 Task: In the  document Serengetimeet.epub Change the allignment of footer to  'Center' Select the entire text and insert font style 'Playfair Display' and font size: 24
Action: Mouse moved to (333, 416)
Screenshot: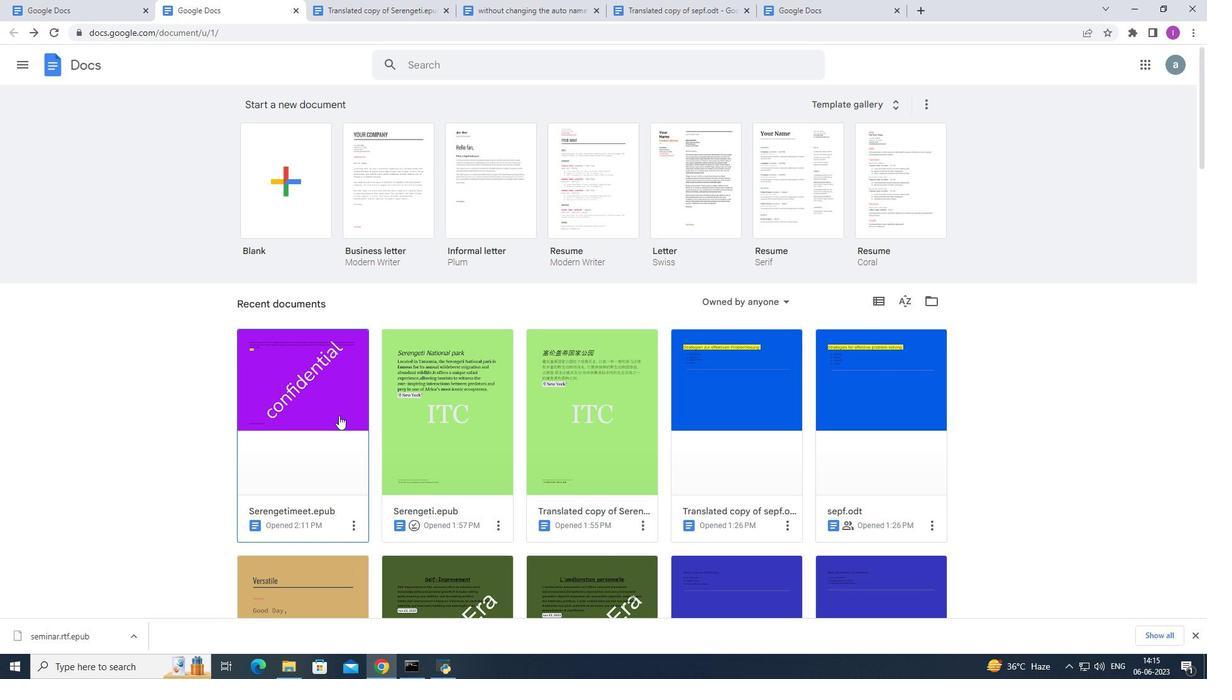 
Action: Mouse pressed left at (333, 416)
Screenshot: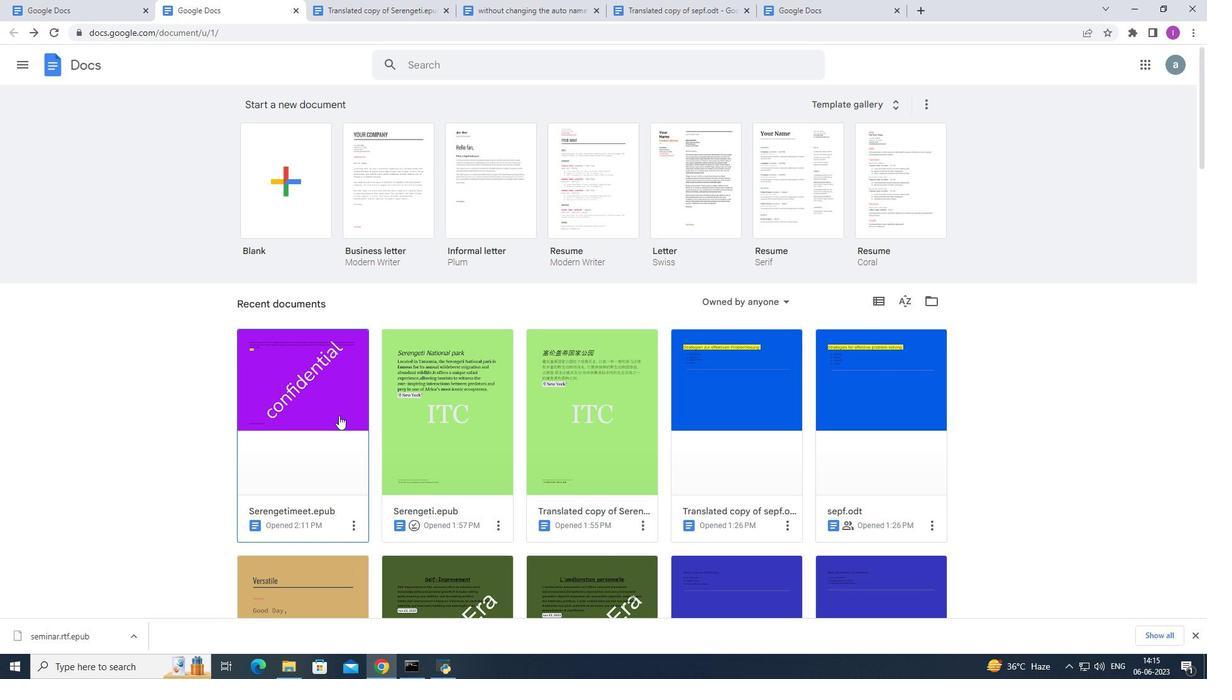 
Action: Mouse moved to (277, 394)
Screenshot: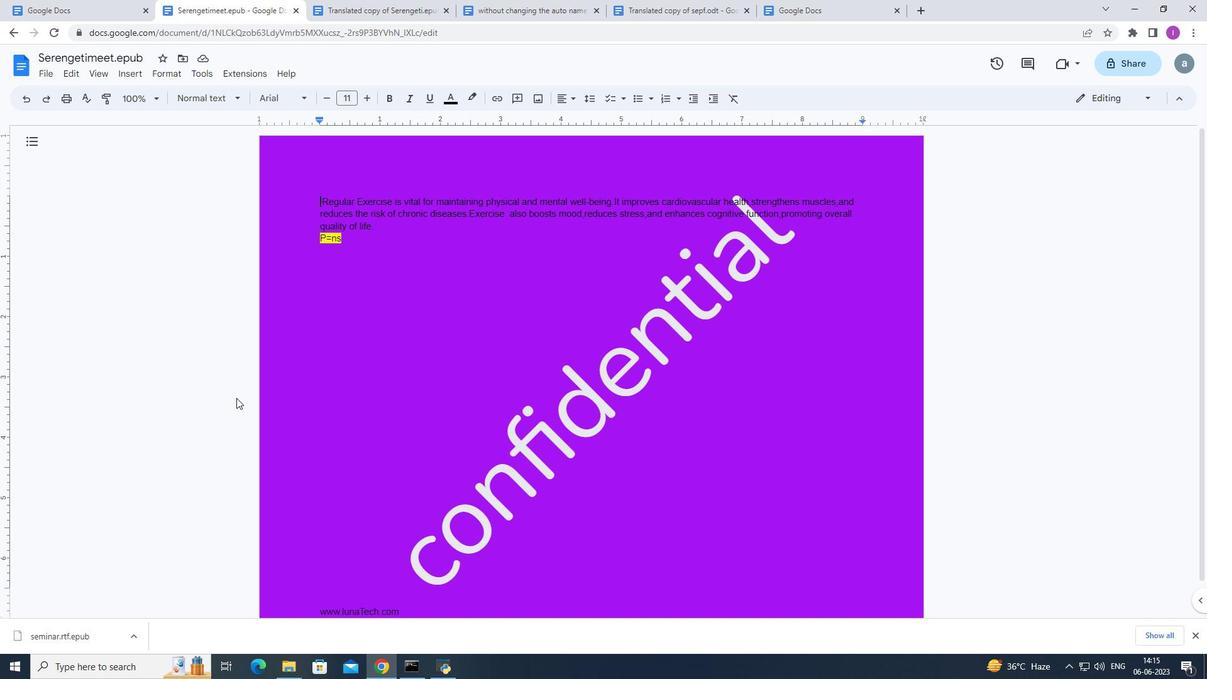 
Action: Mouse scrolled (274, 393) with delta (0, 0)
Screenshot: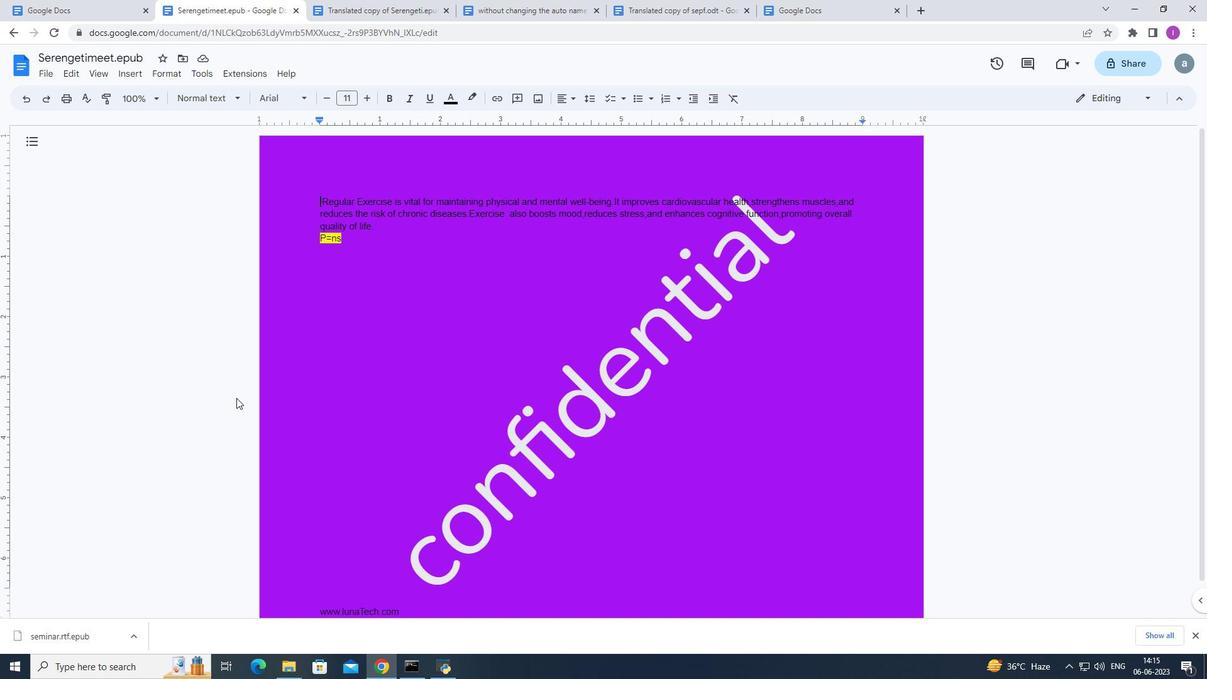 
Action: Mouse moved to (289, 398)
Screenshot: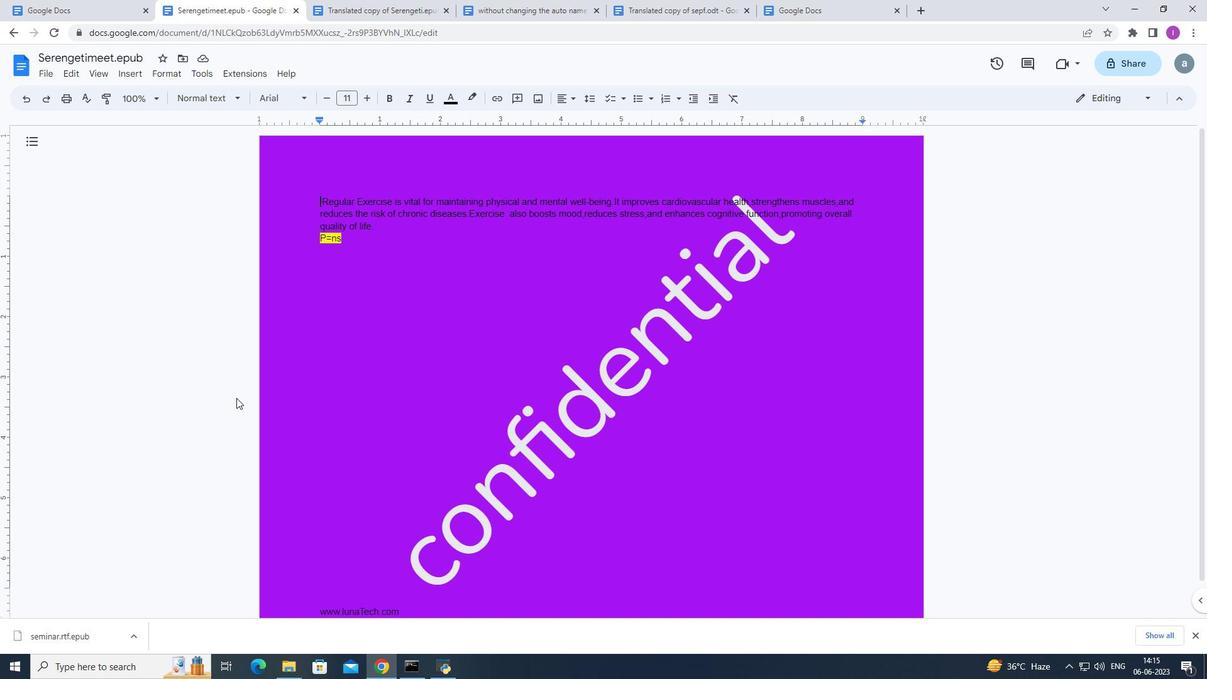 
Action: Mouse scrolled (289, 399) with delta (0, 0)
Screenshot: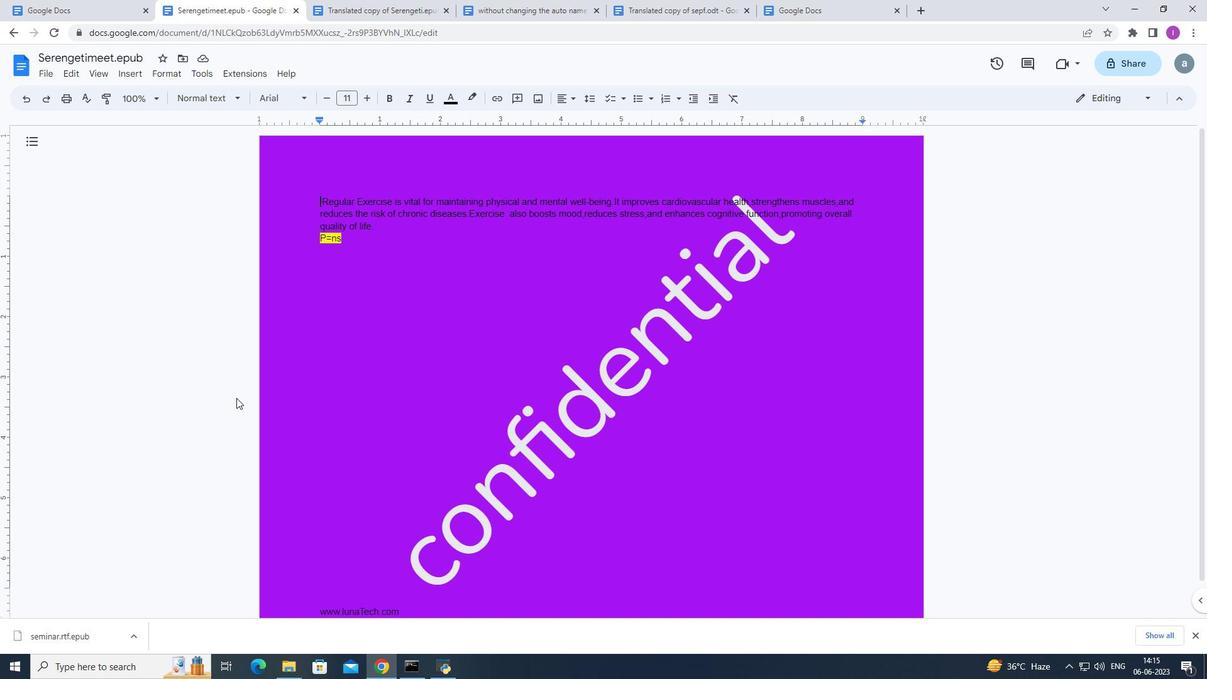 
Action: Mouse moved to (293, 399)
Screenshot: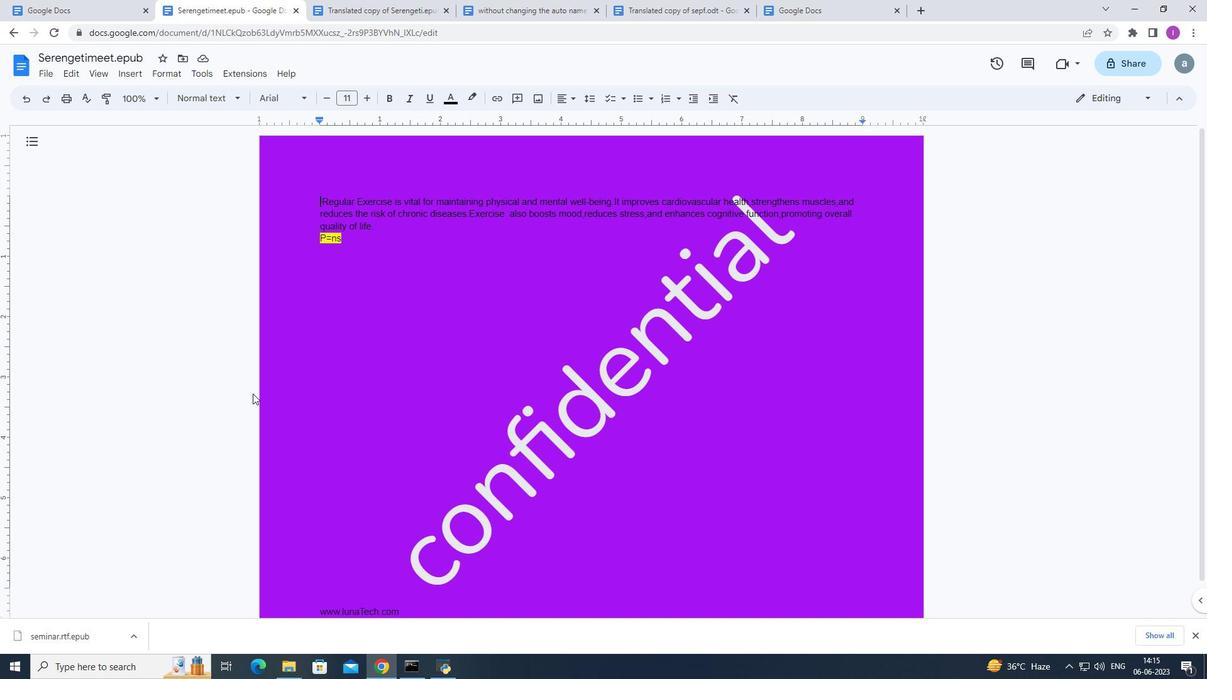 
Action: Mouse scrolled (293, 398) with delta (0, 0)
Screenshot: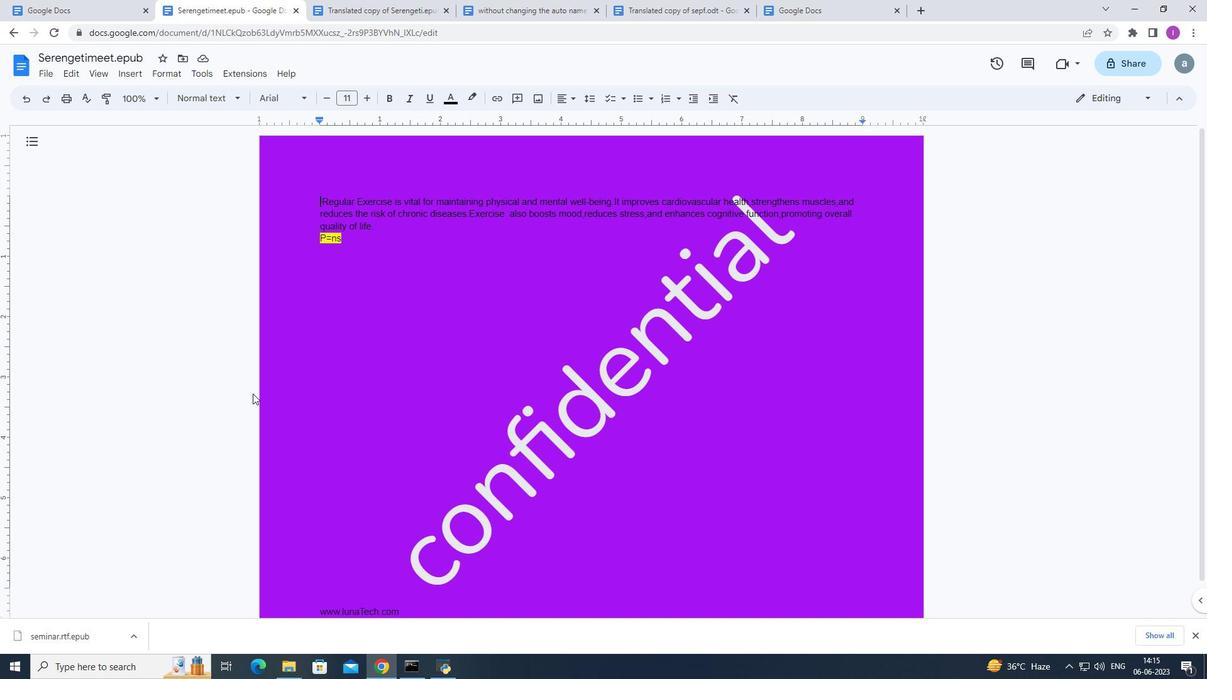 
Action: Mouse moved to (359, 572)
Screenshot: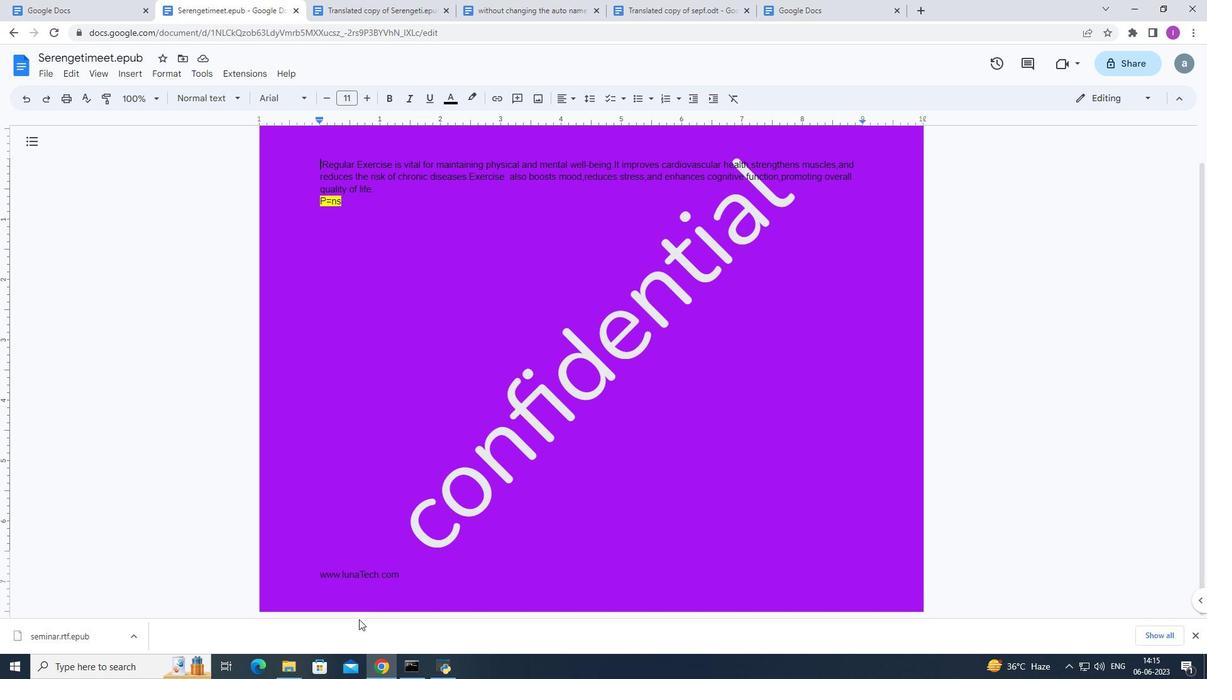 
Action: Mouse pressed left at (359, 572)
Screenshot: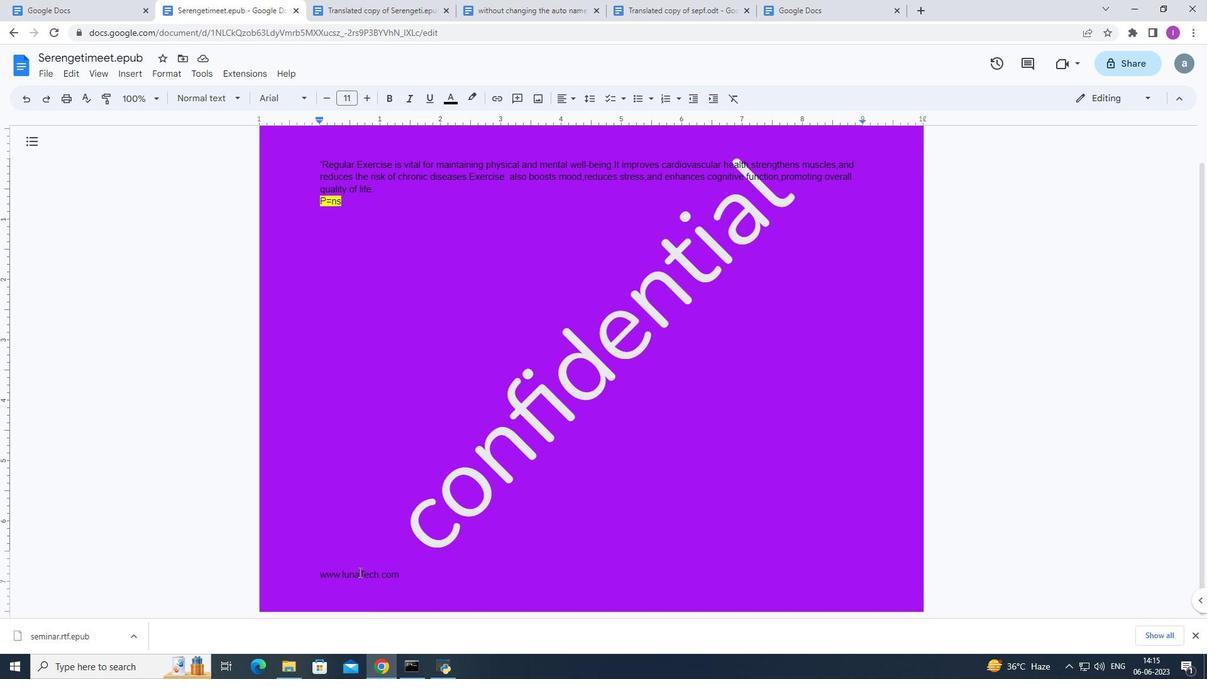 
Action: Mouse pressed left at (359, 572)
Screenshot: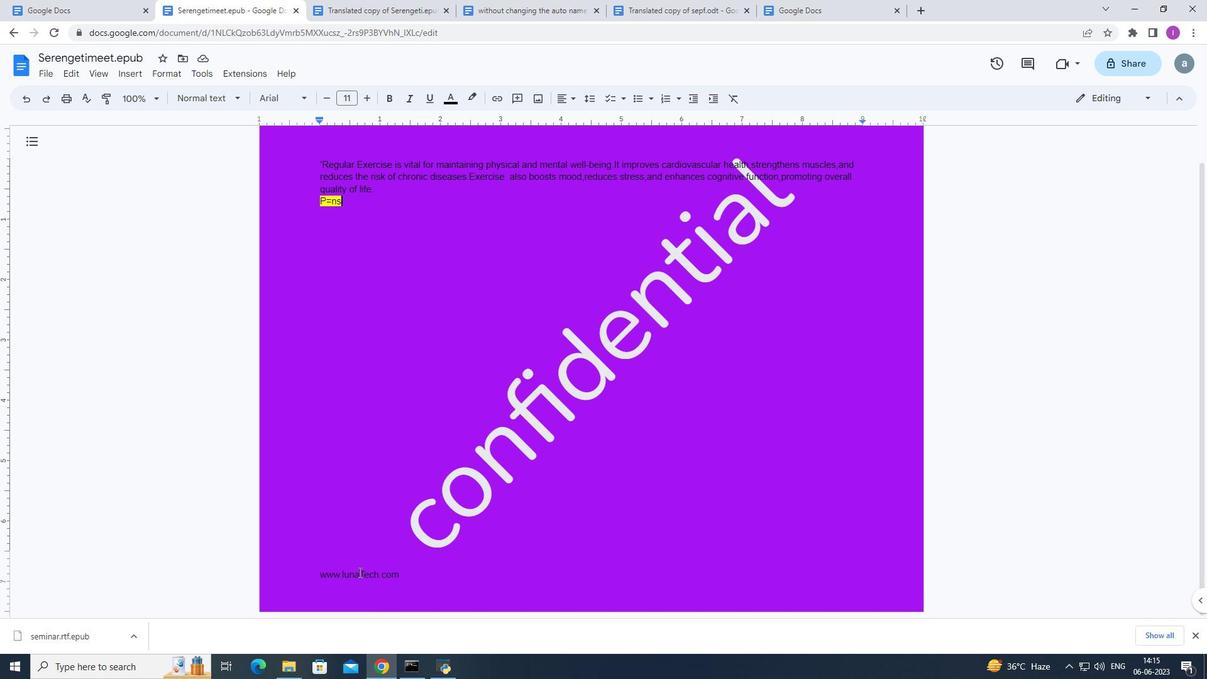 
Action: Mouse moved to (413, 580)
Screenshot: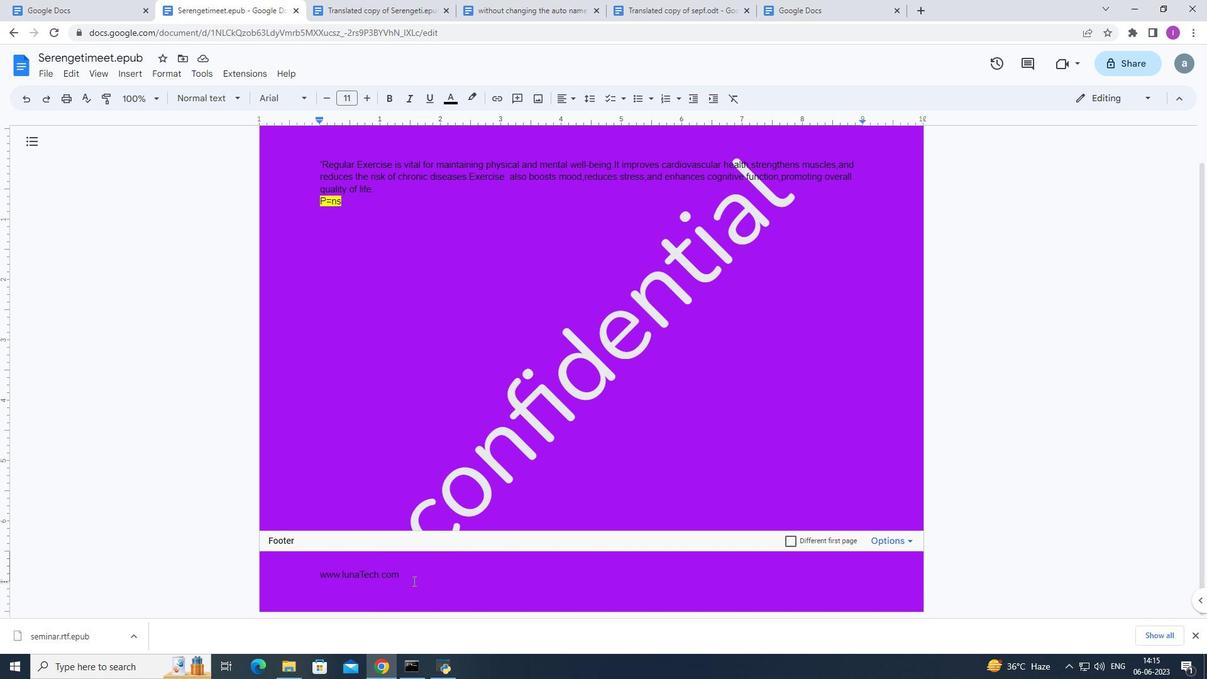 
Action: Mouse pressed left at (413, 580)
Screenshot: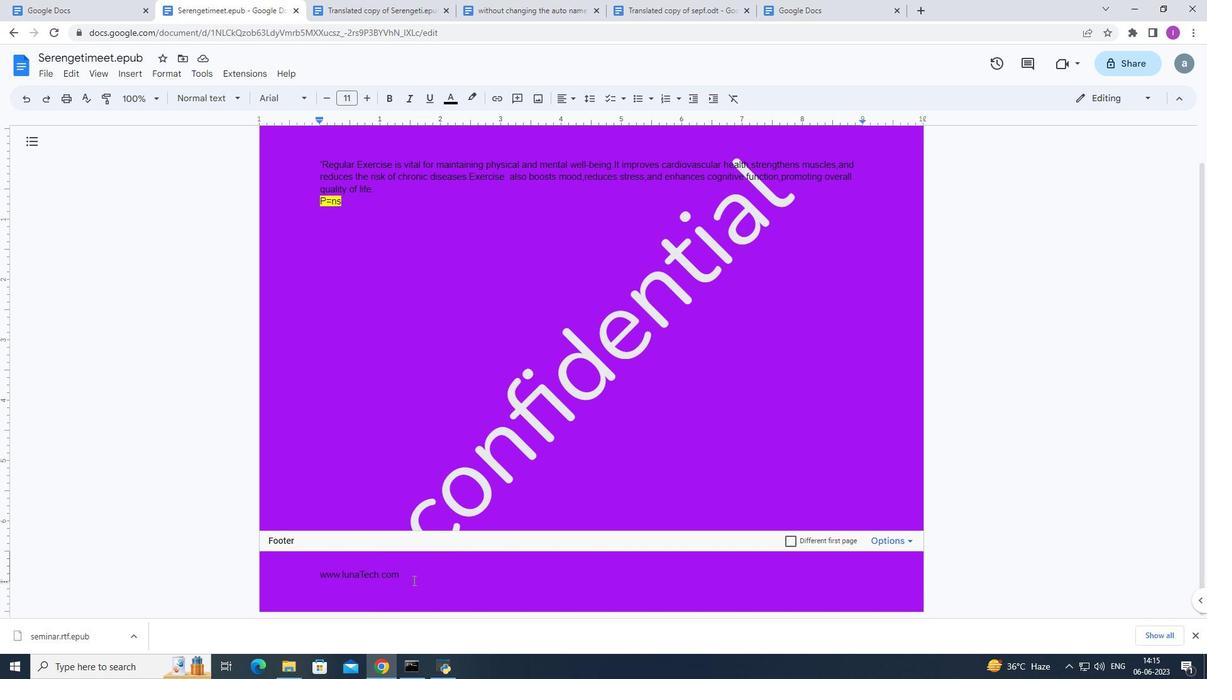 
Action: Mouse moved to (568, 98)
Screenshot: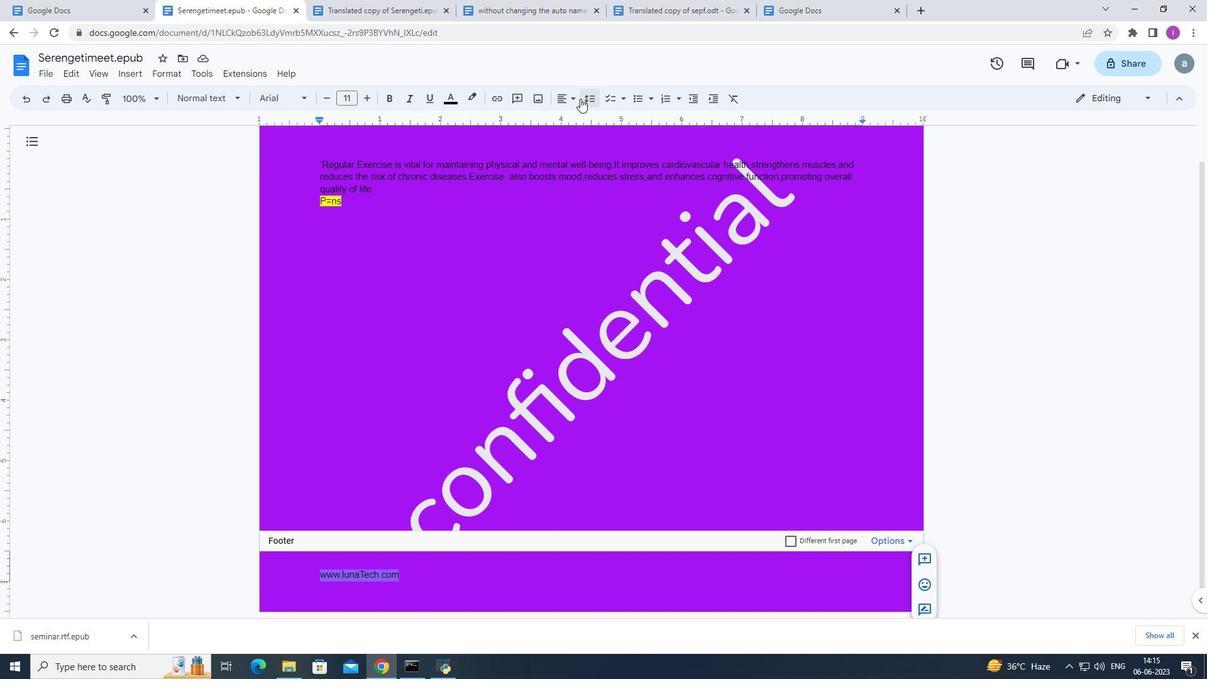 
Action: Mouse pressed left at (568, 98)
Screenshot: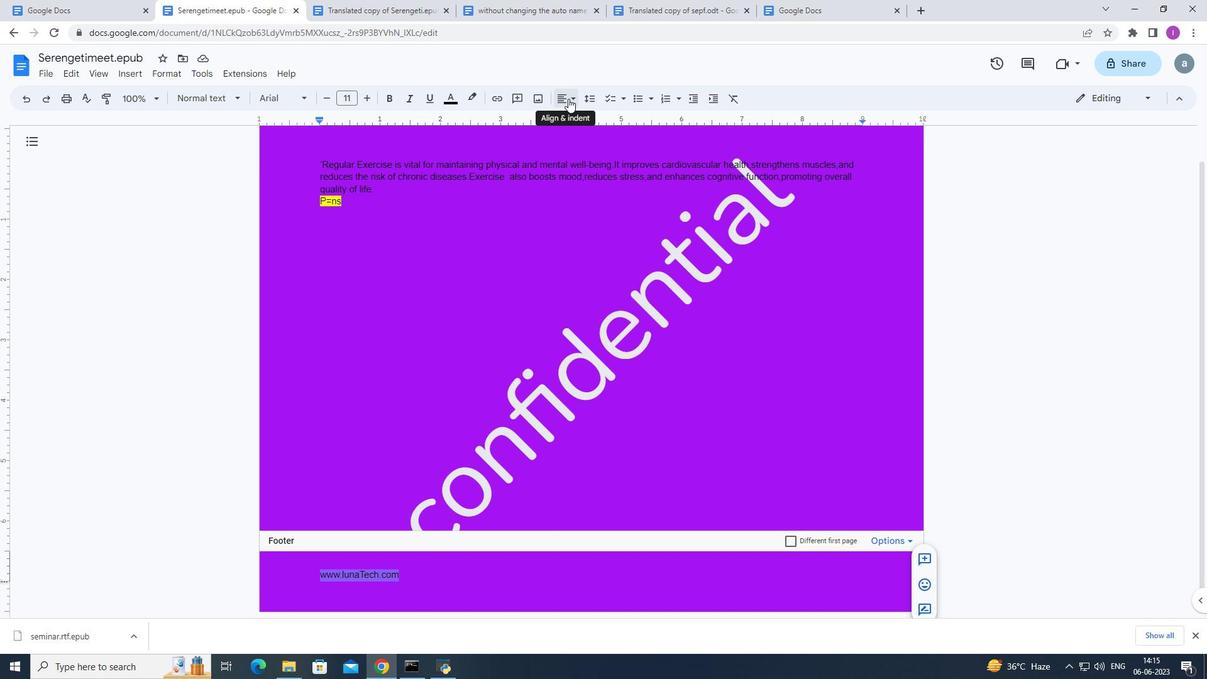
Action: Mouse moved to (581, 123)
Screenshot: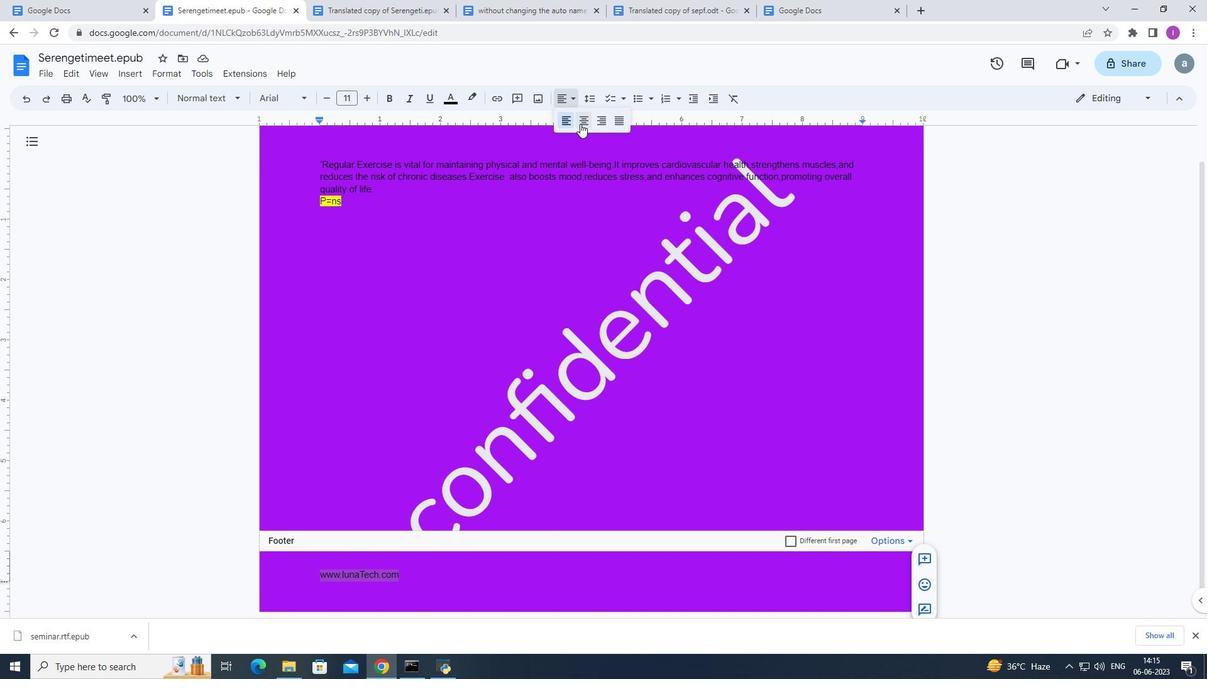 
Action: Mouse pressed left at (581, 123)
Screenshot: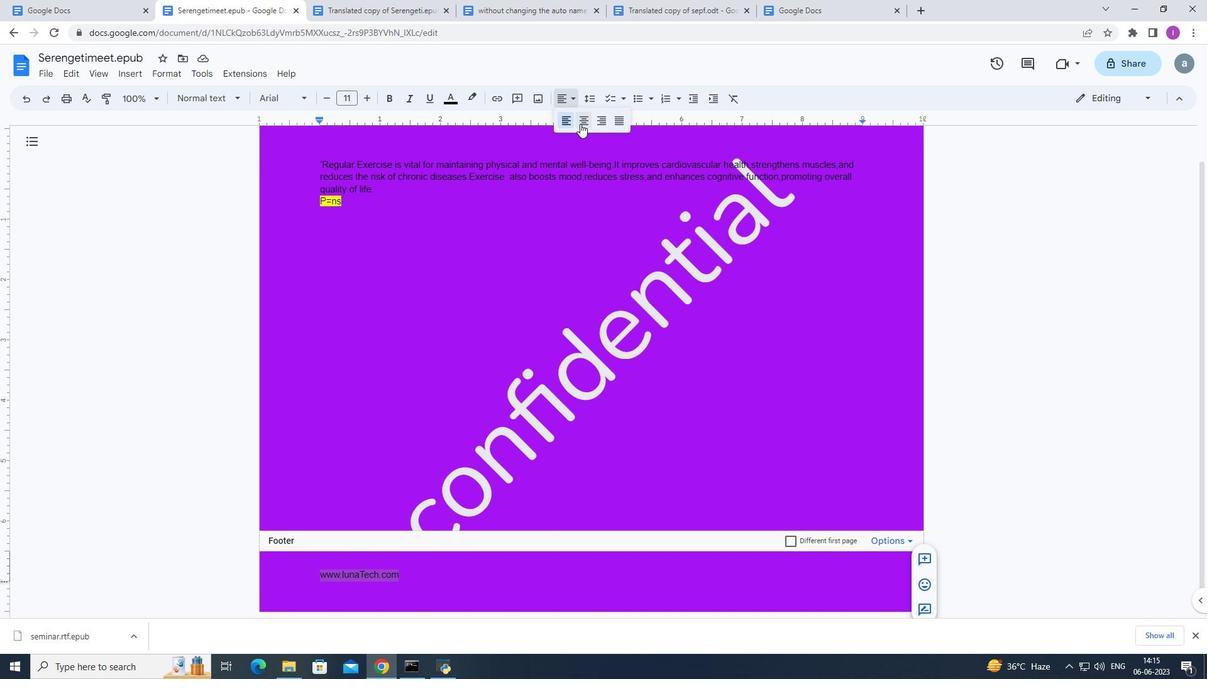 
Action: Mouse moved to (355, 208)
Screenshot: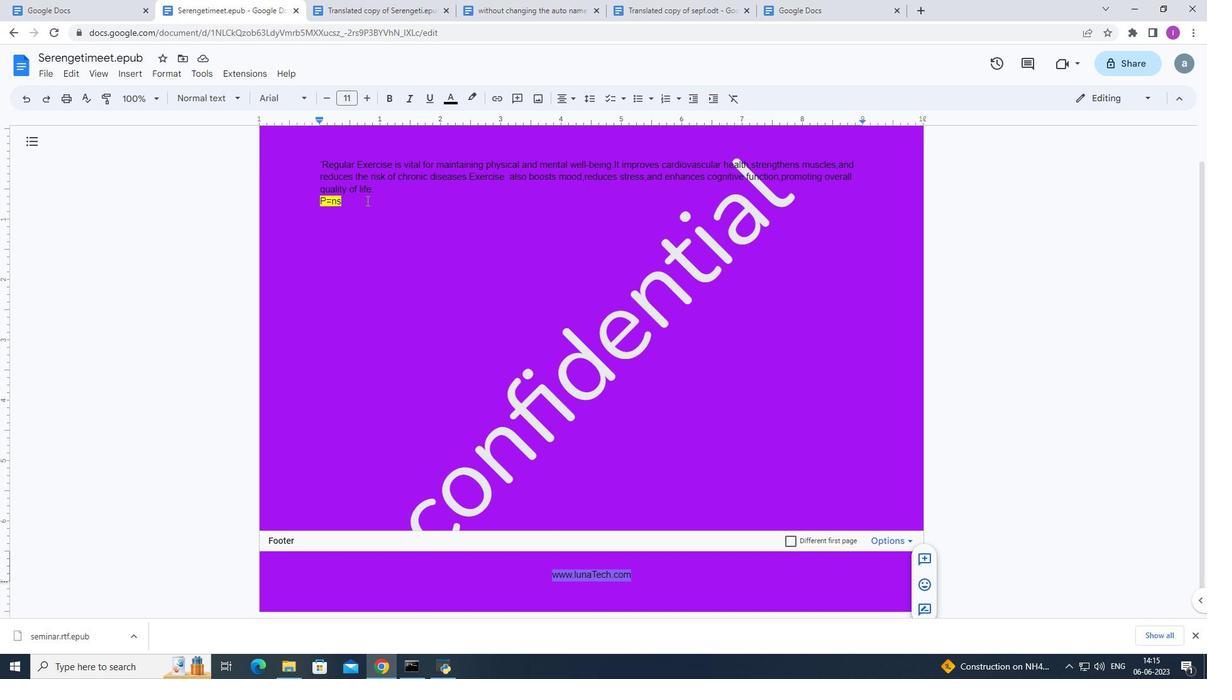 
Action: Mouse pressed left at (355, 208)
Screenshot: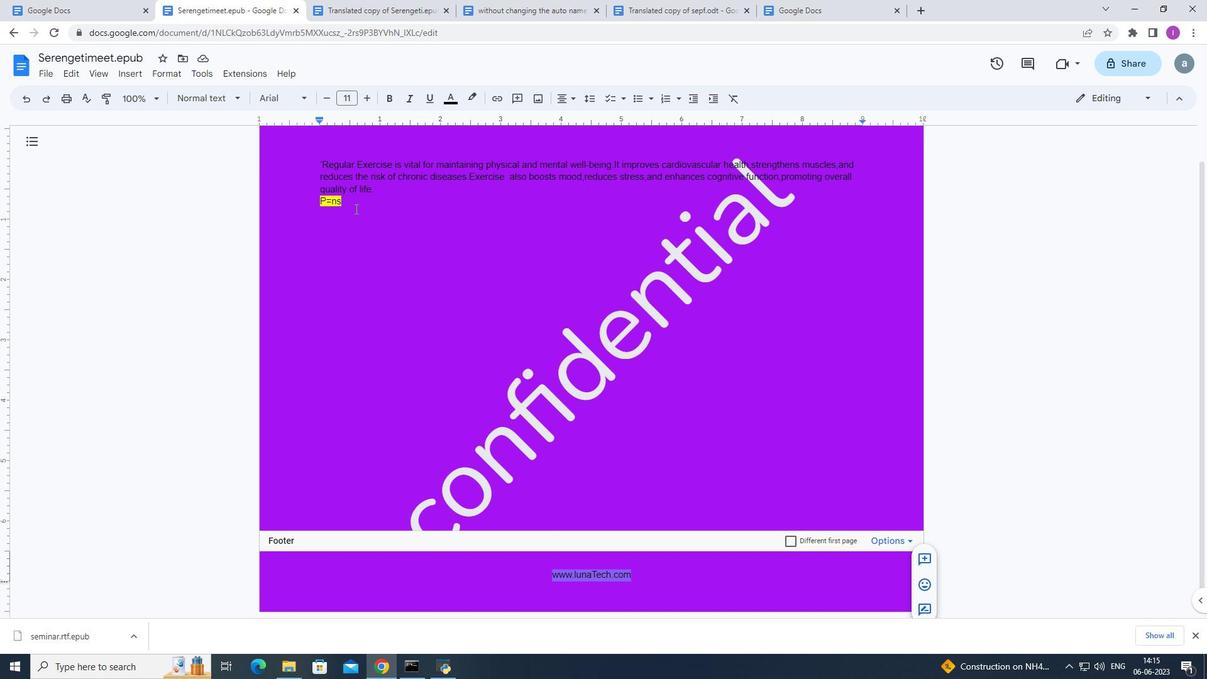 
Action: Mouse moved to (303, 93)
Screenshot: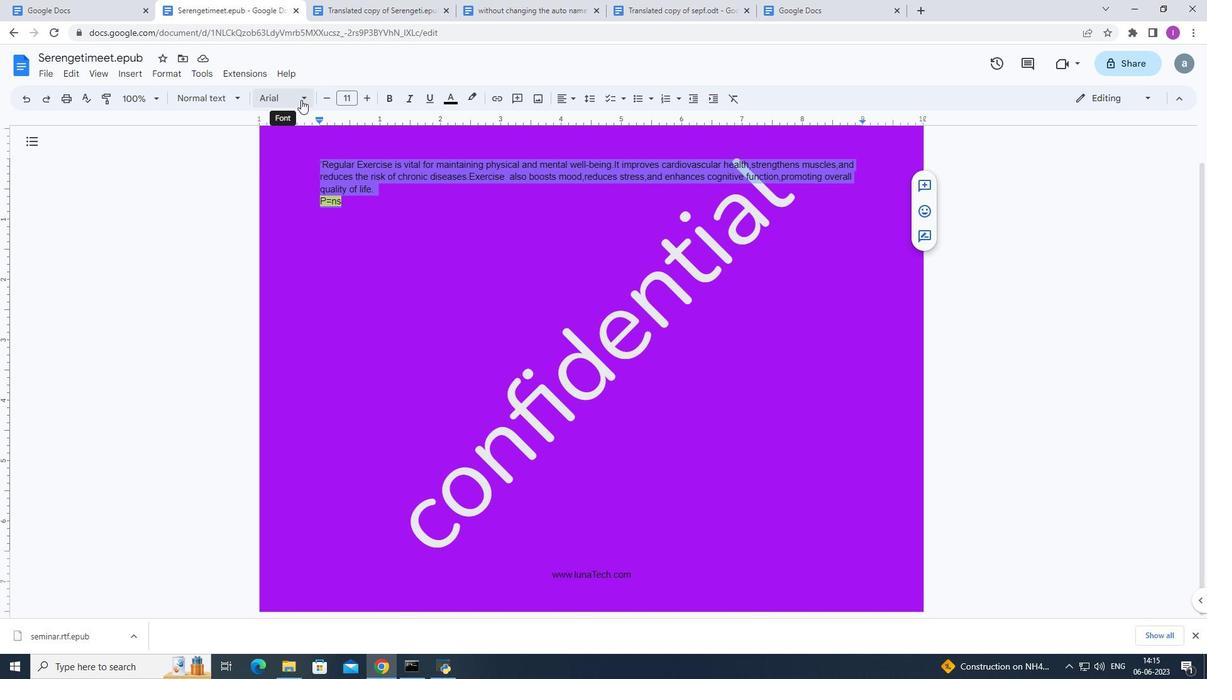 
Action: Mouse pressed left at (303, 93)
Screenshot: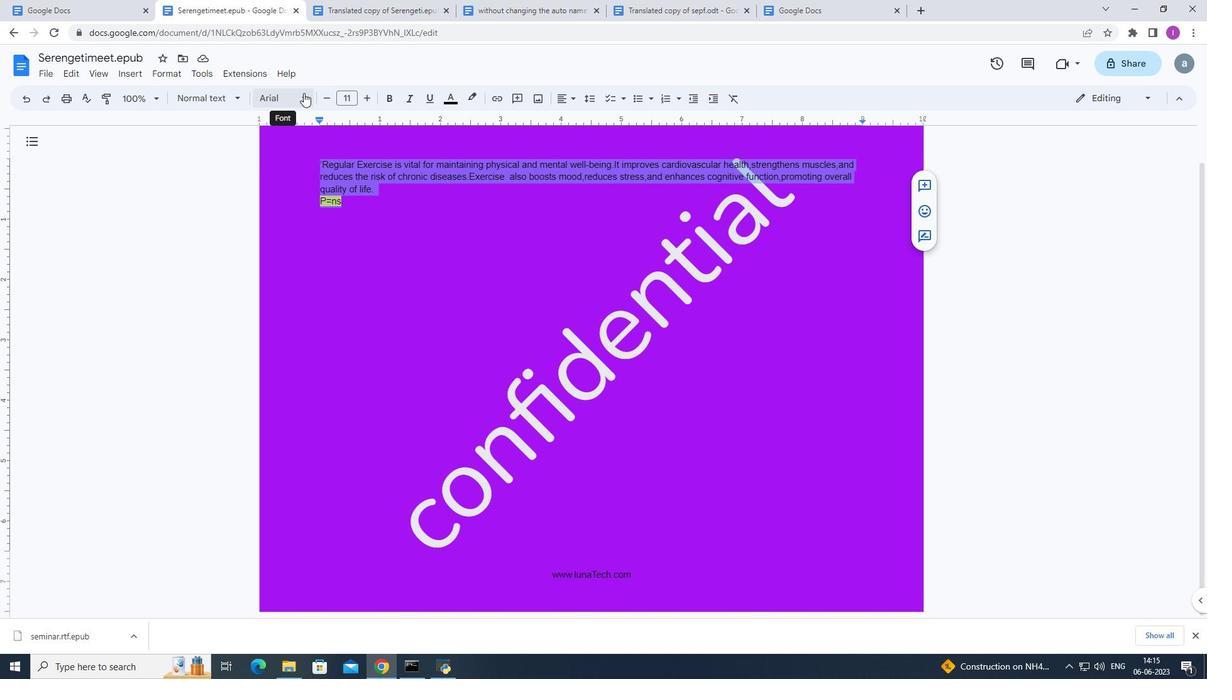 
Action: Mouse moved to (315, 335)
Screenshot: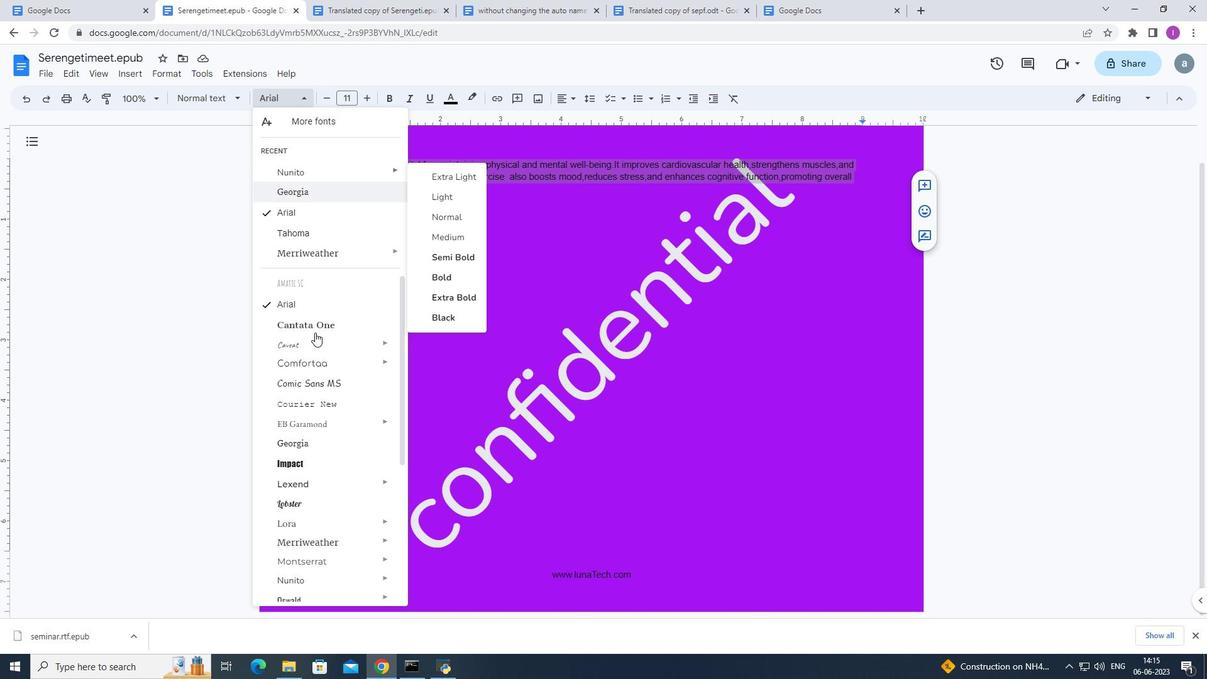 
Action: Mouse scrolled (315, 334) with delta (0, 0)
Screenshot: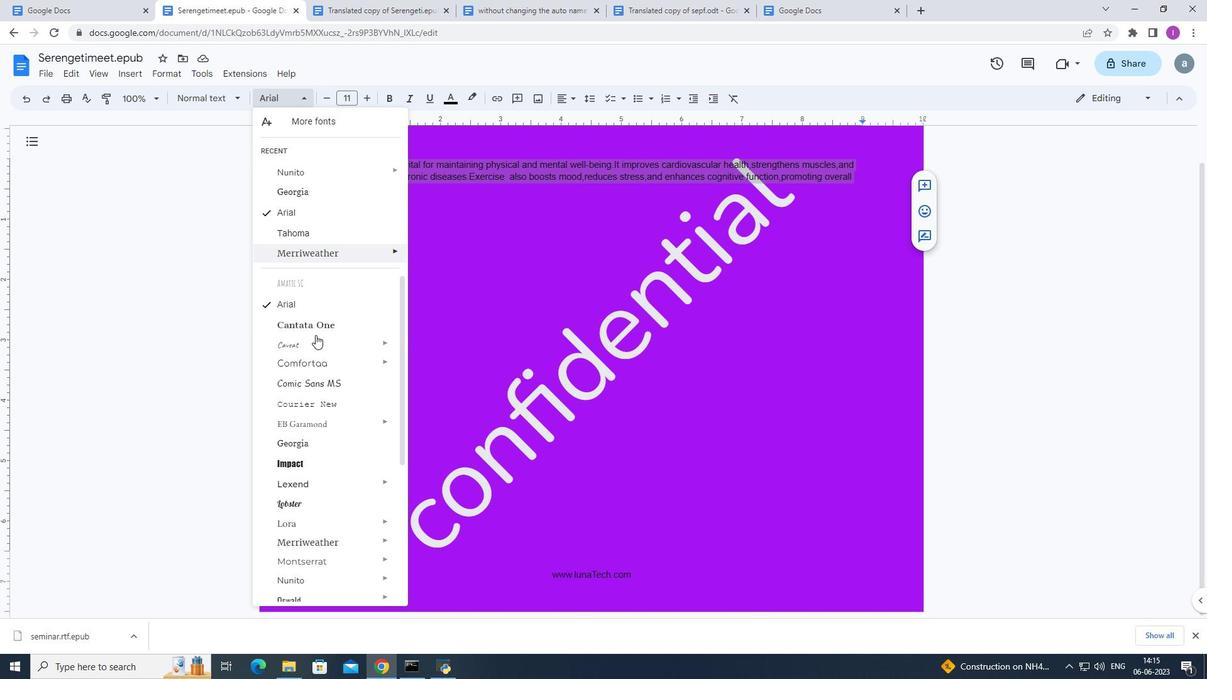 
Action: Mouse scrolled (315, 334) with delta (0, 0)
Screenshot: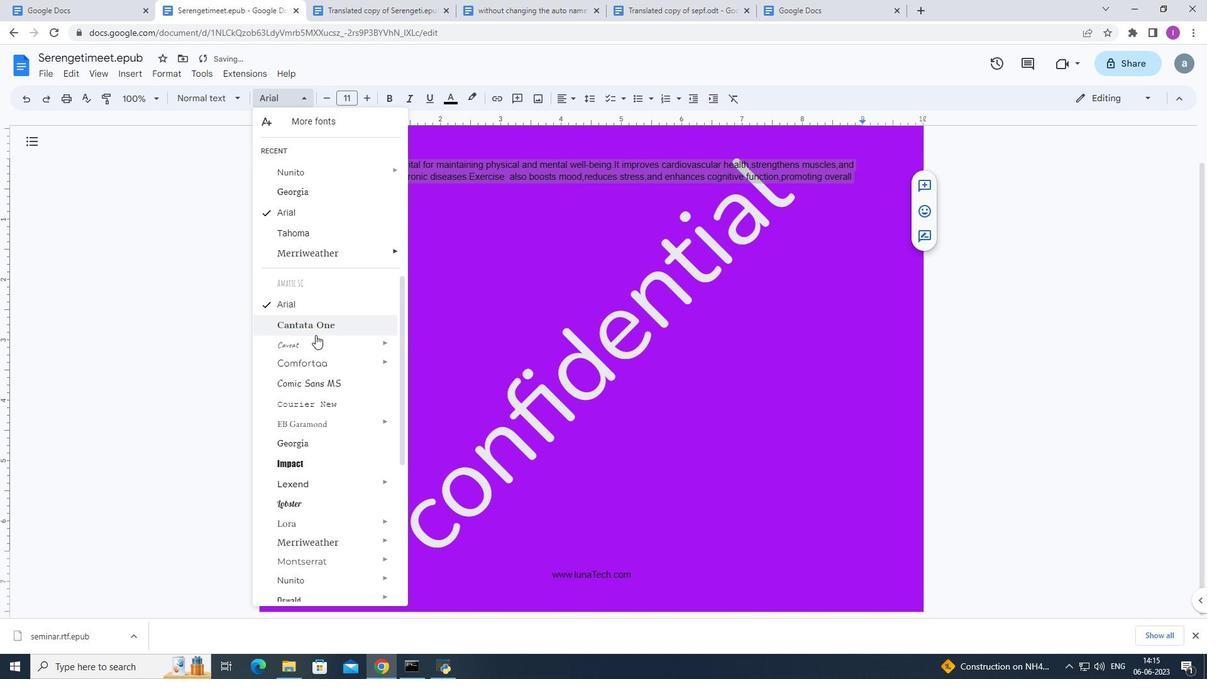 
Action: Mouse moved to (318, 513)
Screenshot: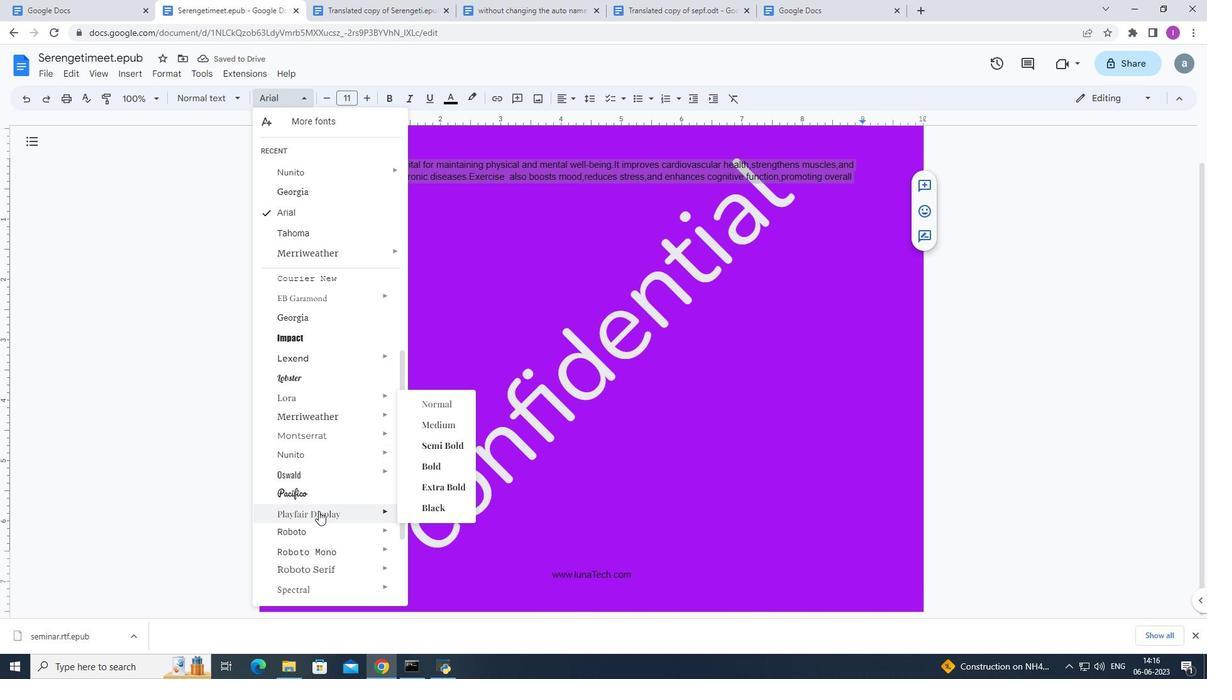 
Action: Mouse pressed left at (318, 513)
Screenshot: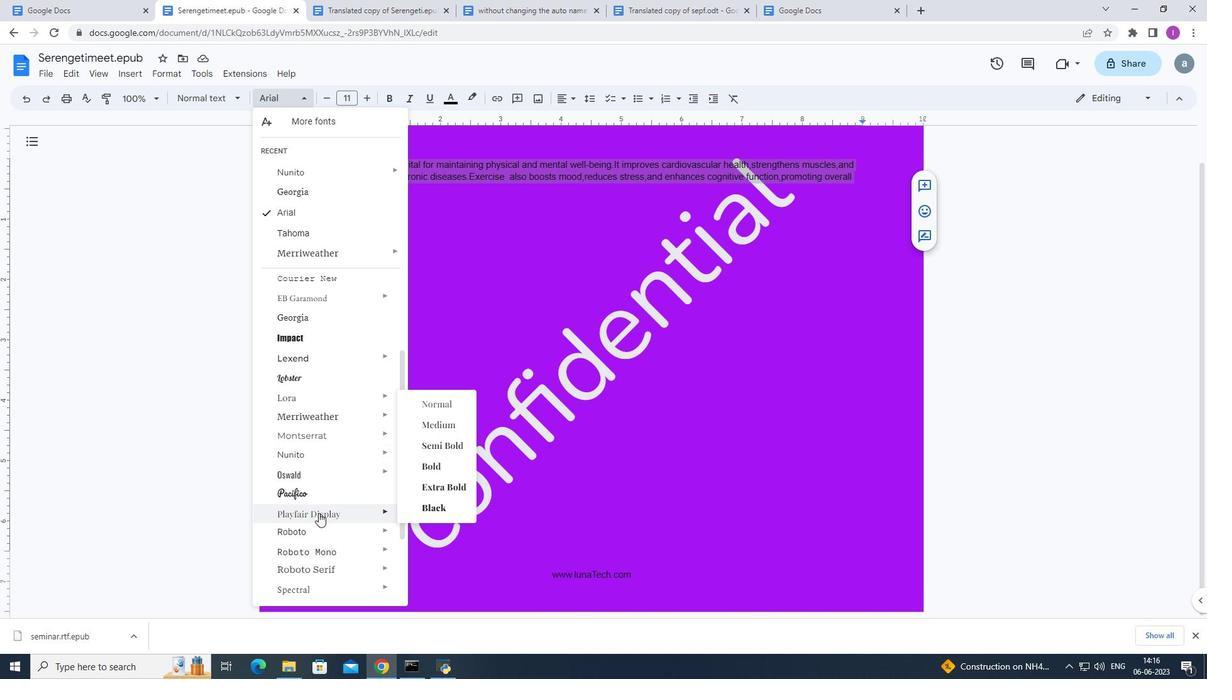 
Action: Mouse moved to (301, 94)
Screenshot: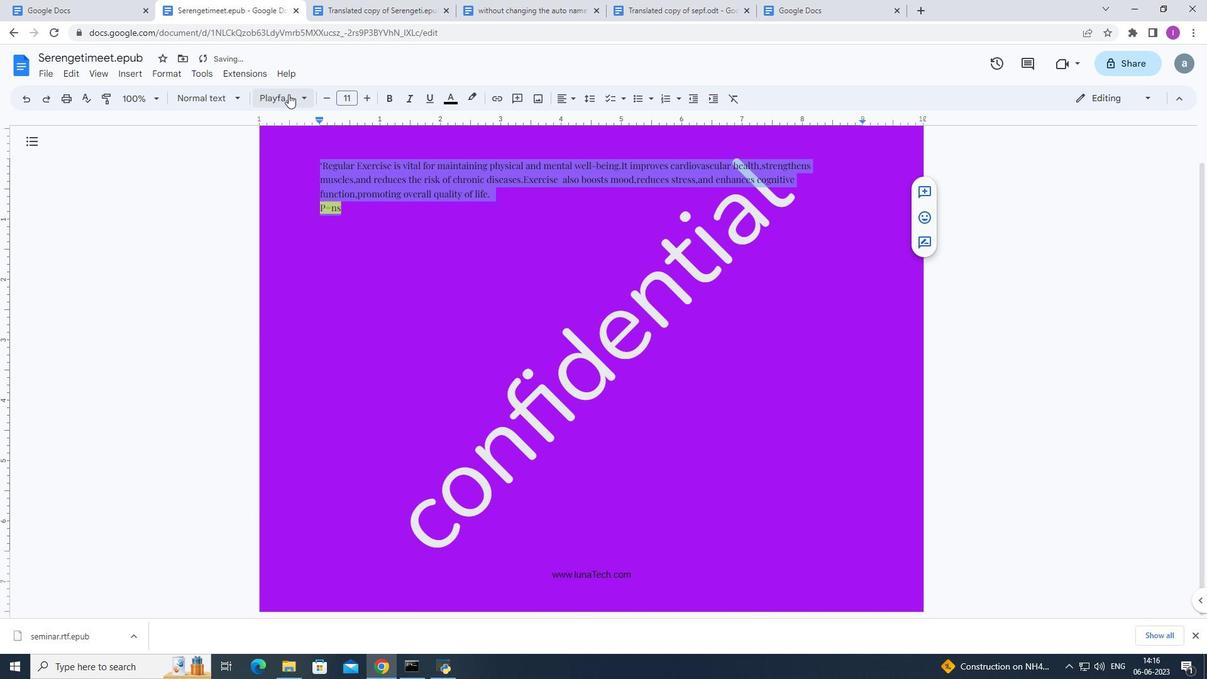 
Action: Mouse pressed left at (301, 94)
Screenshot: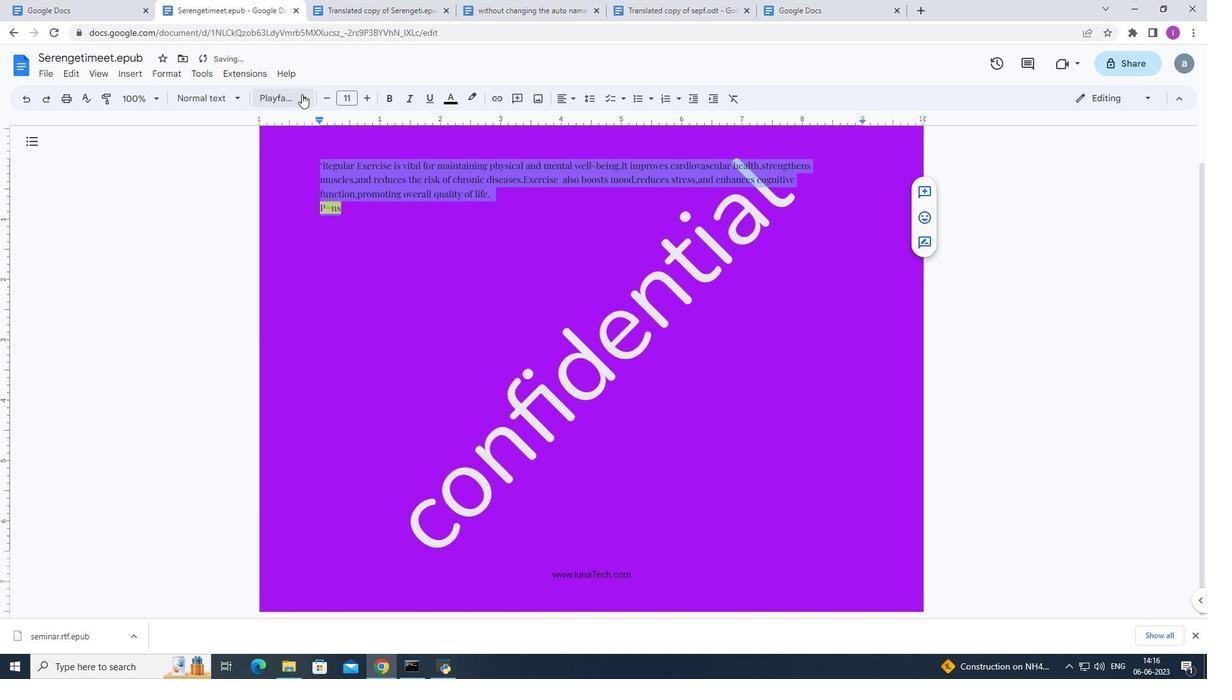 
Action: Mouse moved to (317, 557)
Screenshot: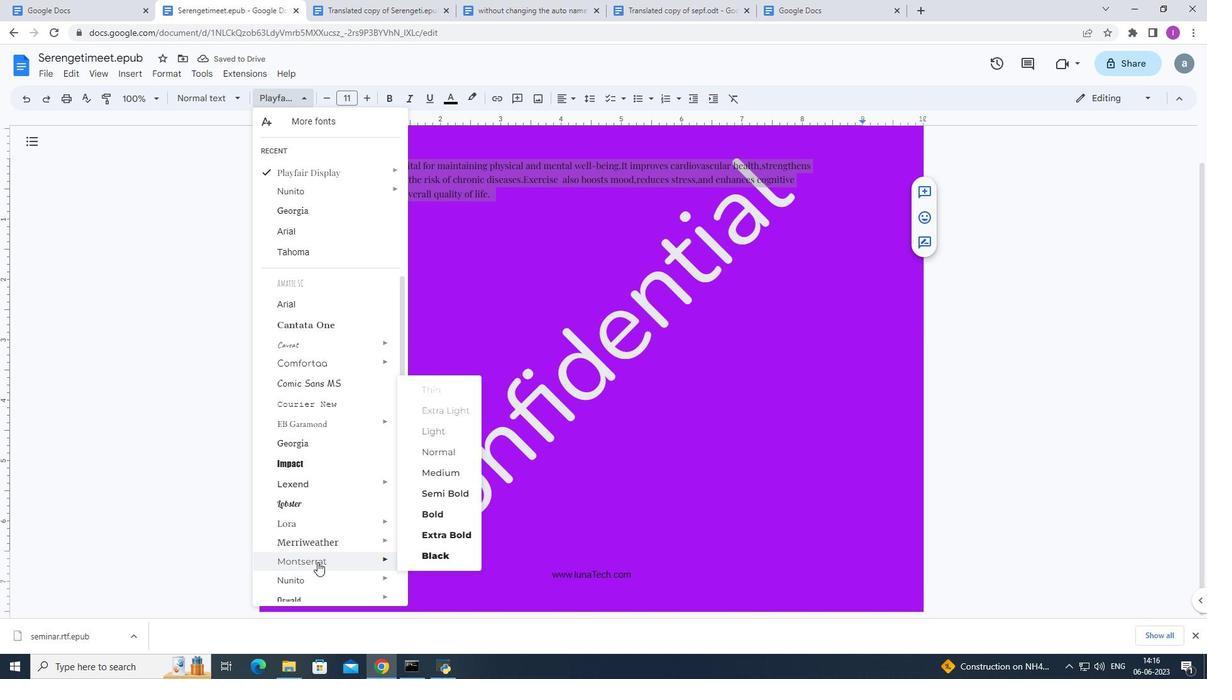 
Action: Mouse scrolled (317, 557) with delta (0, 0)
Screenshot: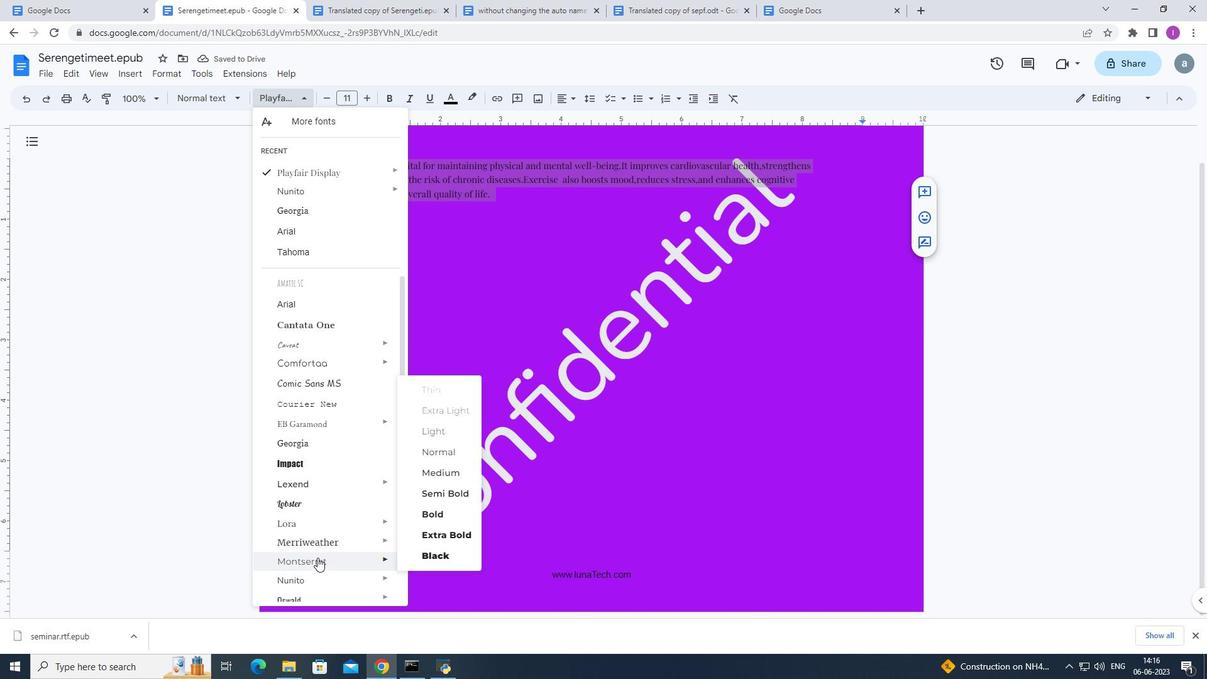 
Action: Mouse scrolled (317, 557) with delta (0, 0)
Screenshot: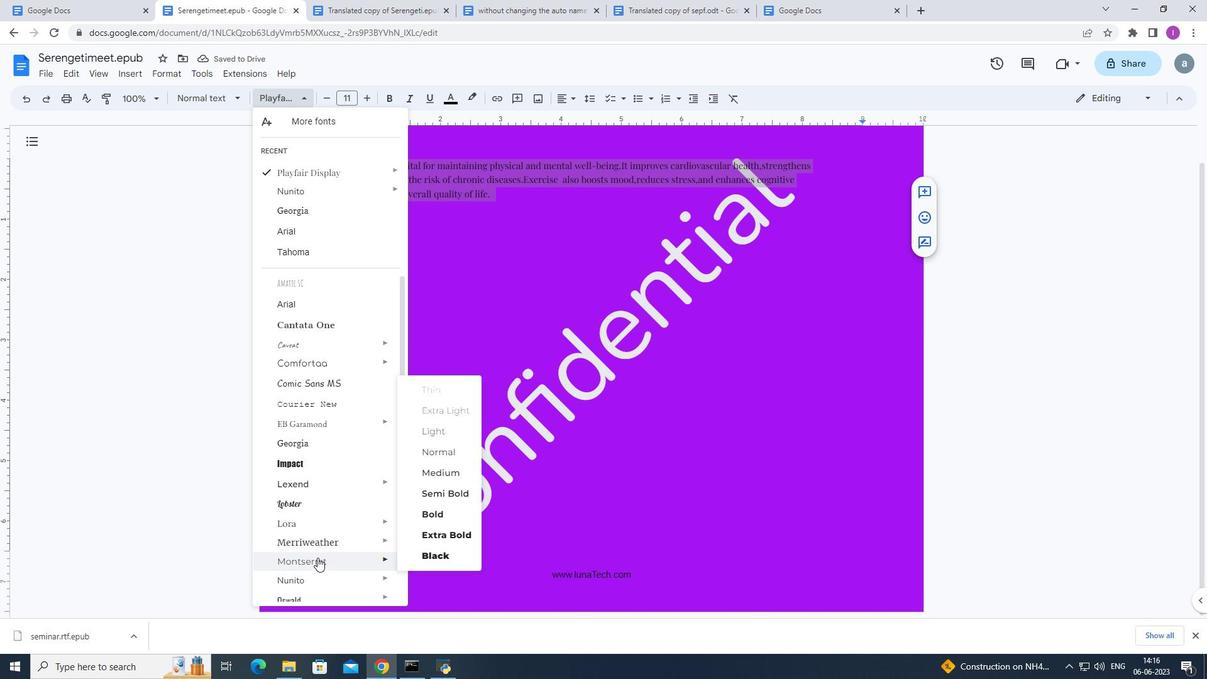 
Action: Mouse scrolled (317, 557) with delta (0, 0)
Screenshot: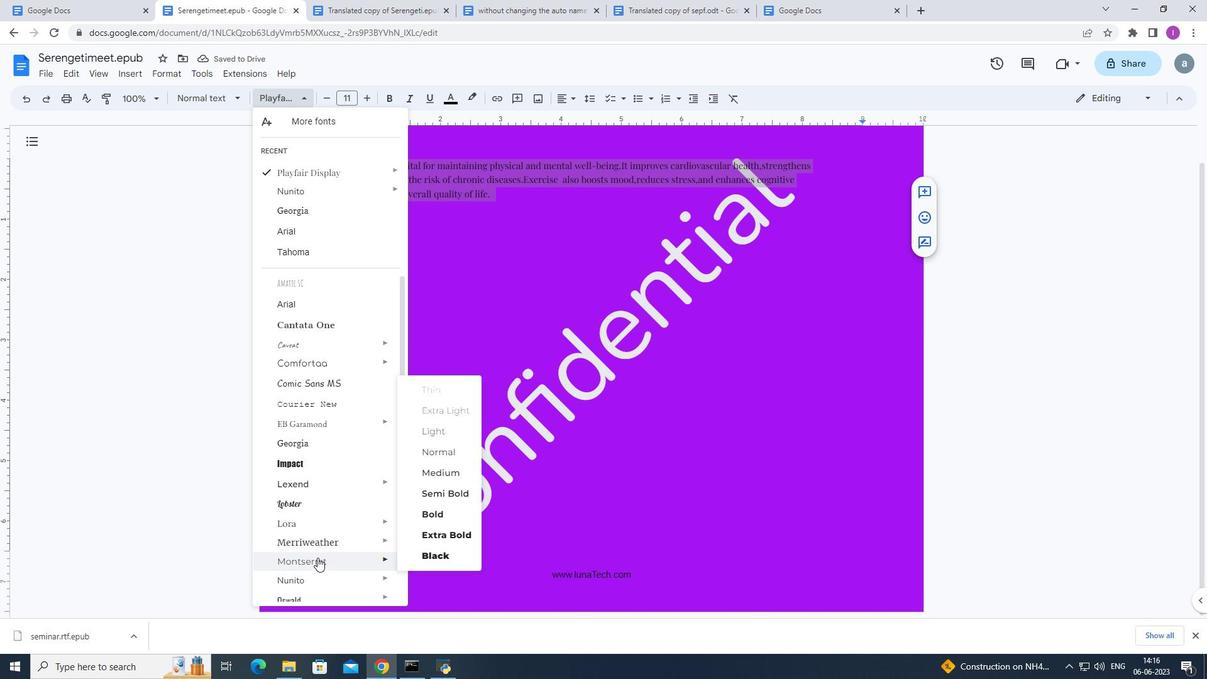 
Action: Mouse moved to (447, 536)
Screenshot: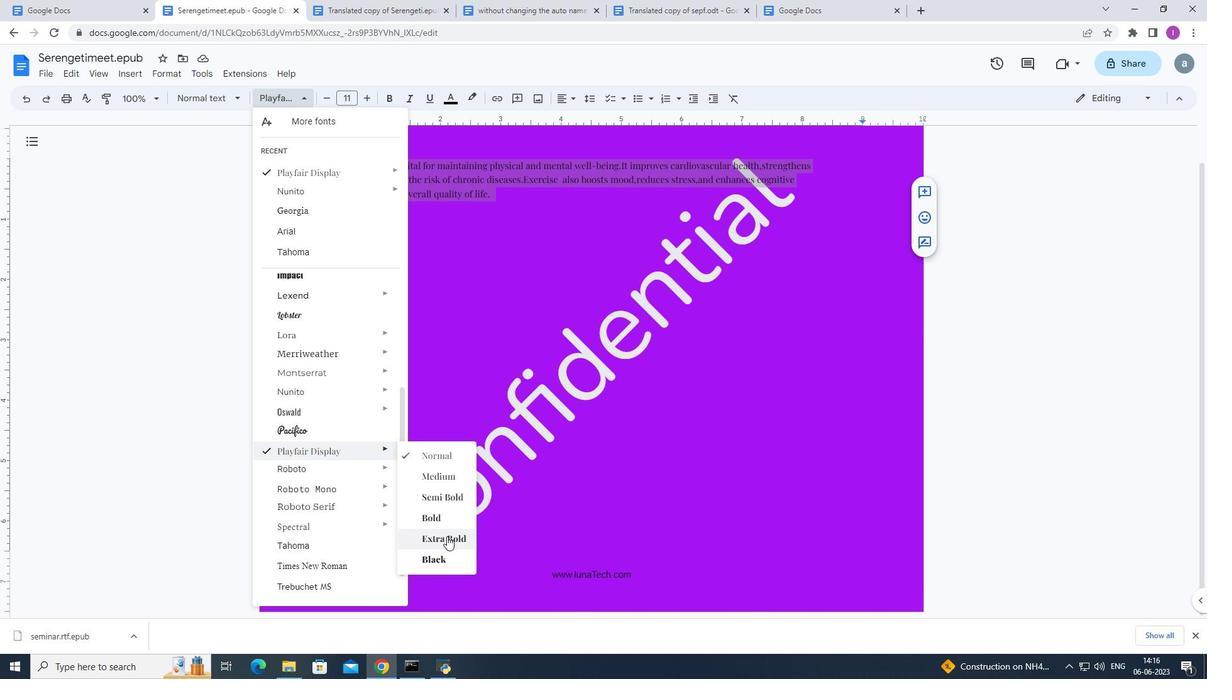
Action: Mouse pressed left at (447, 536)
Screenshot: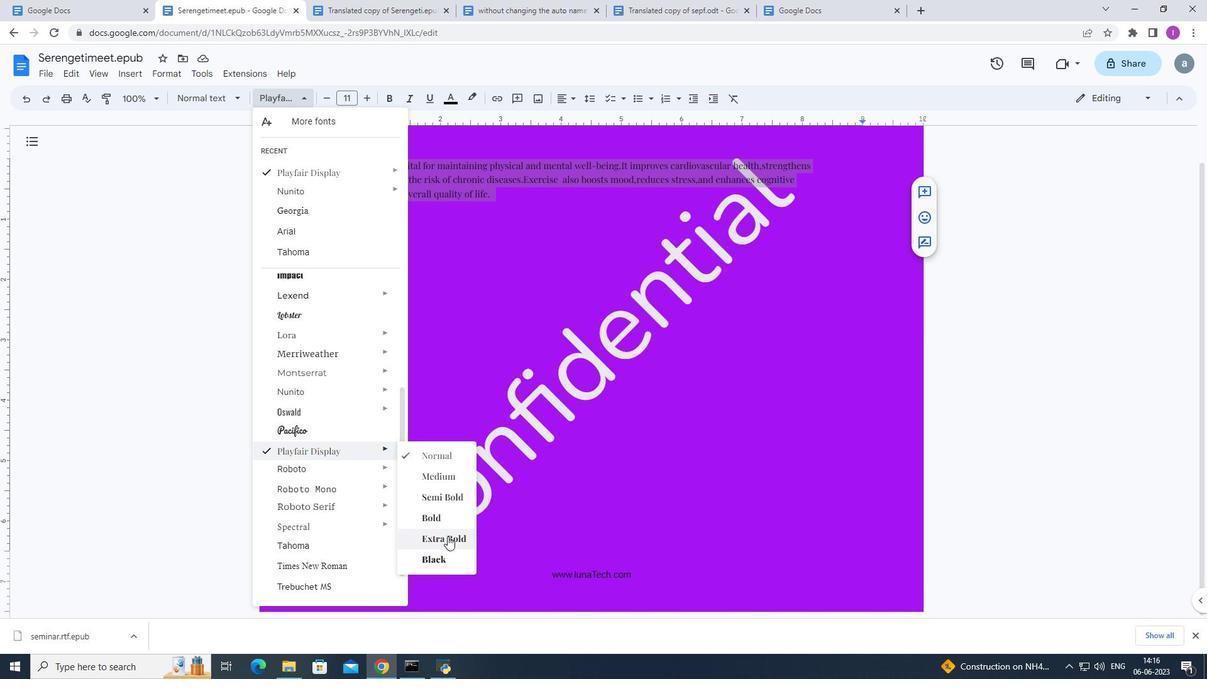 
Action: Mouse moved to (350, 96)
Screenshot: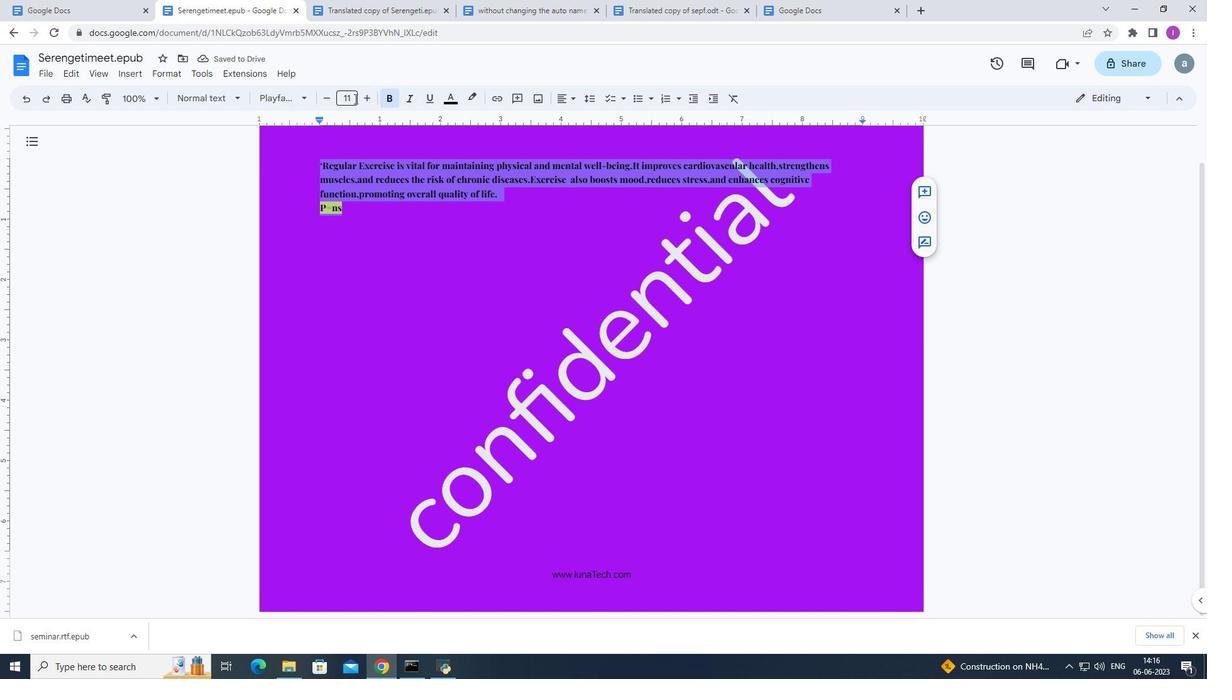 
Action: Mouse pressed left at (350, 96)
Screenshot: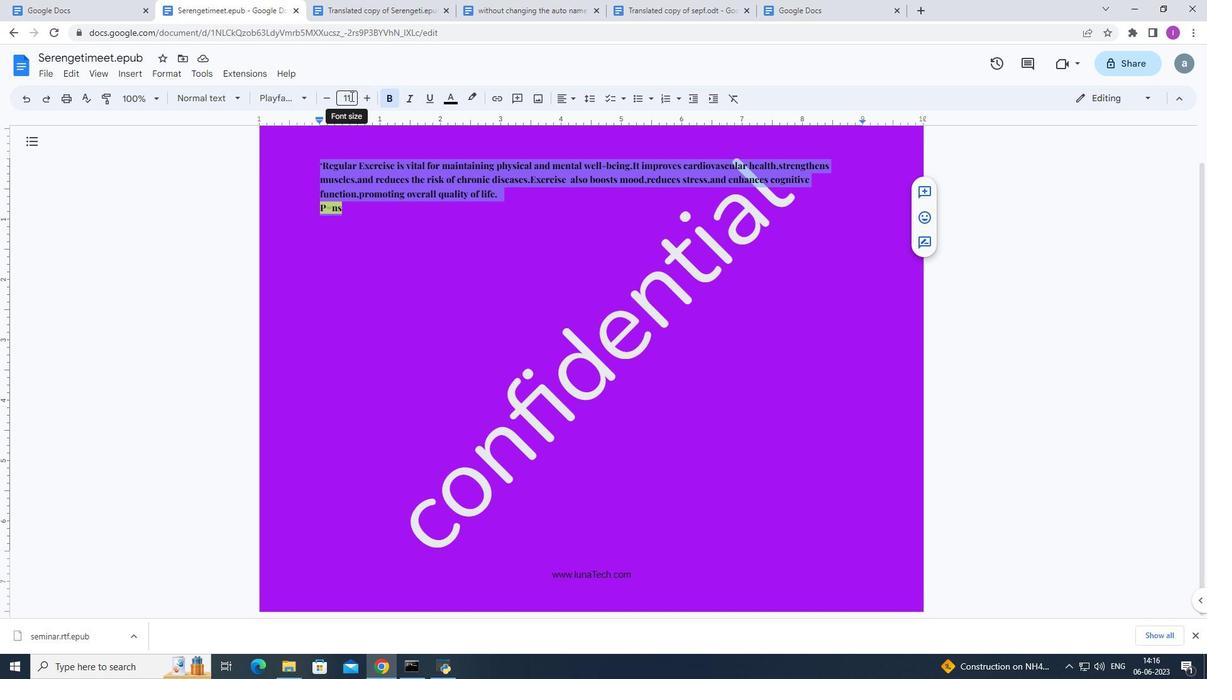 
Action: Mouse moved to (381, 99)
Screenshot: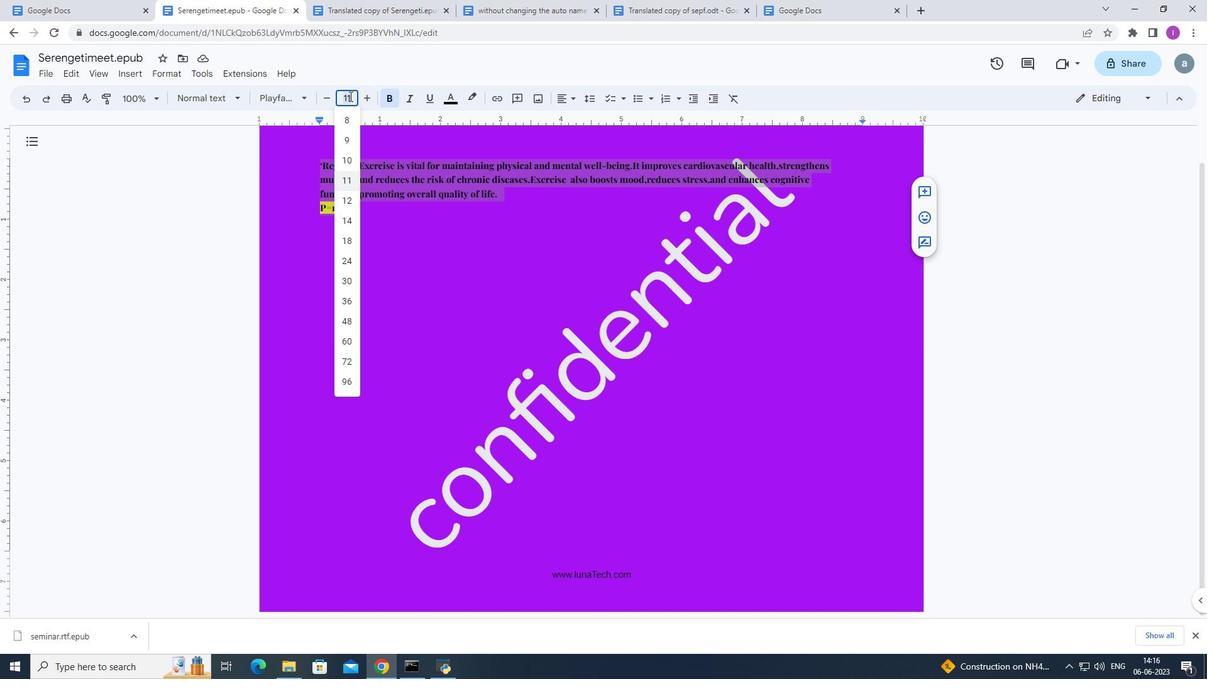 
Action: Key pressed 24<Key.enter>
Screenshot: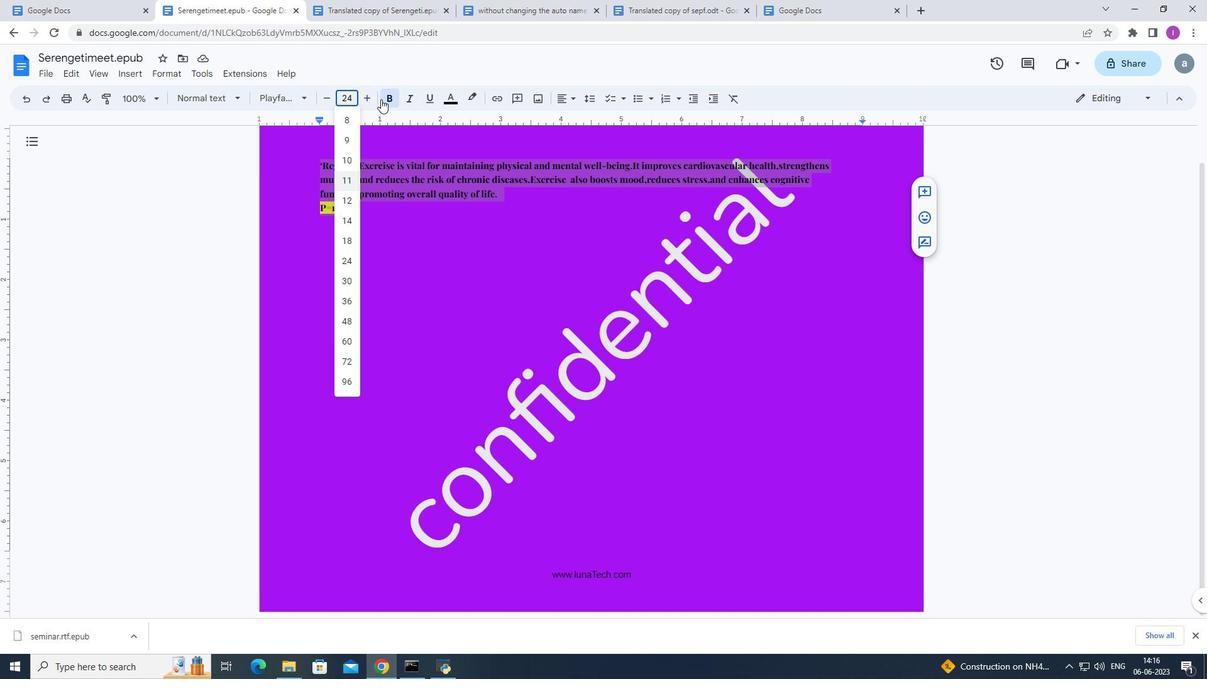 
Action: Mouse moved to (366, 284)
Screenshot: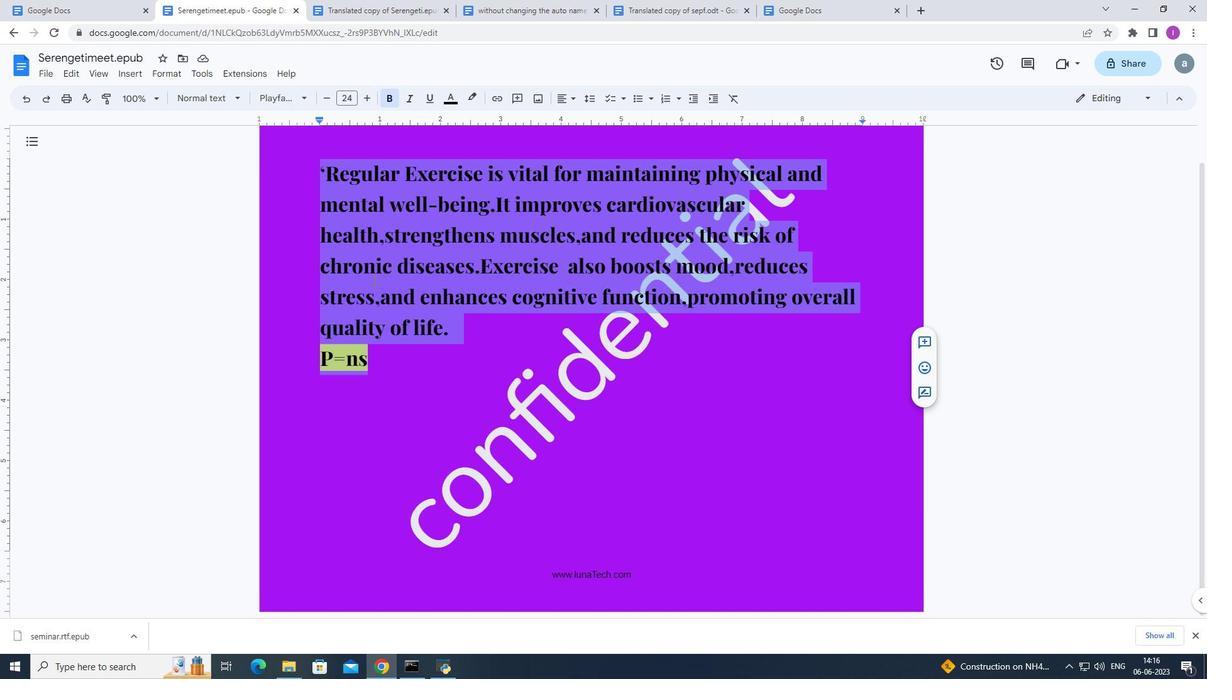 
